 Task: Create a section Burnout Blitz and in the section, add a milestone Business Intelligence Implementation in the project TrainForge.
Action: Mouse moved to (51, 396)
Screenshot: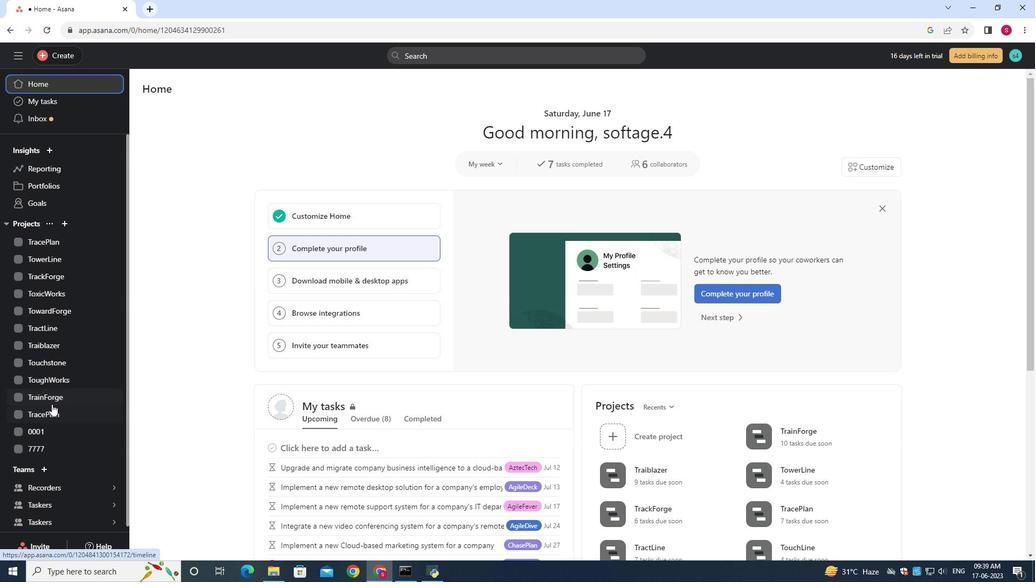 
Action: Mouse pressed left at (51, 396)
Screenshot: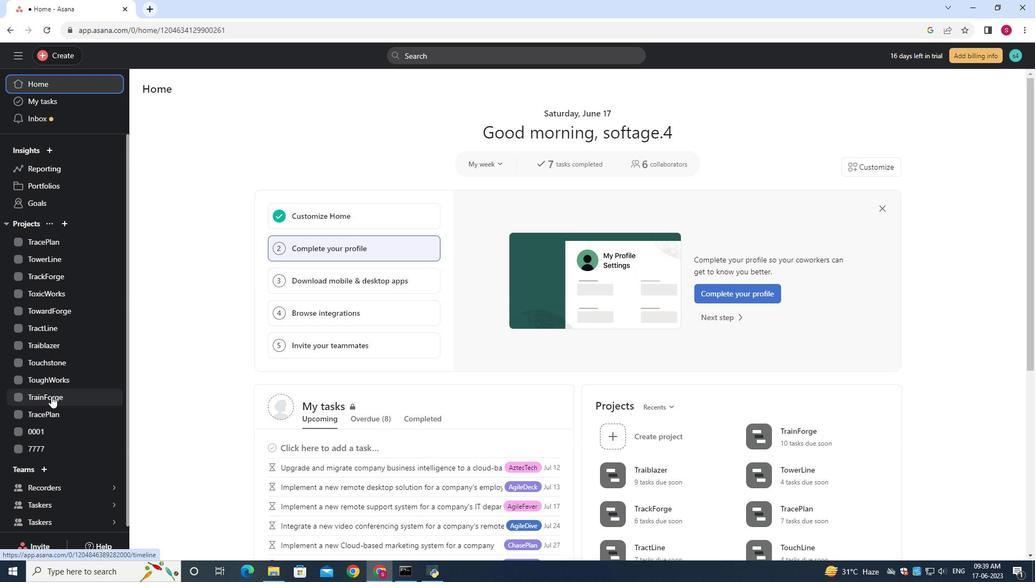 
Action: Mouse moved to (189, 134)
Screenshot: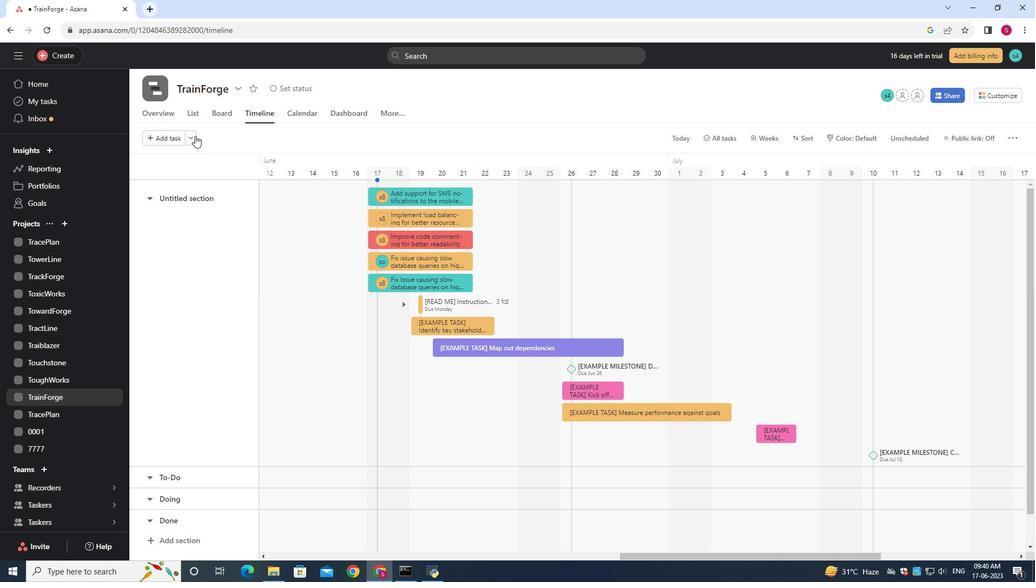 
Action: Mouse pressed left at (189, 134)
Screenshot: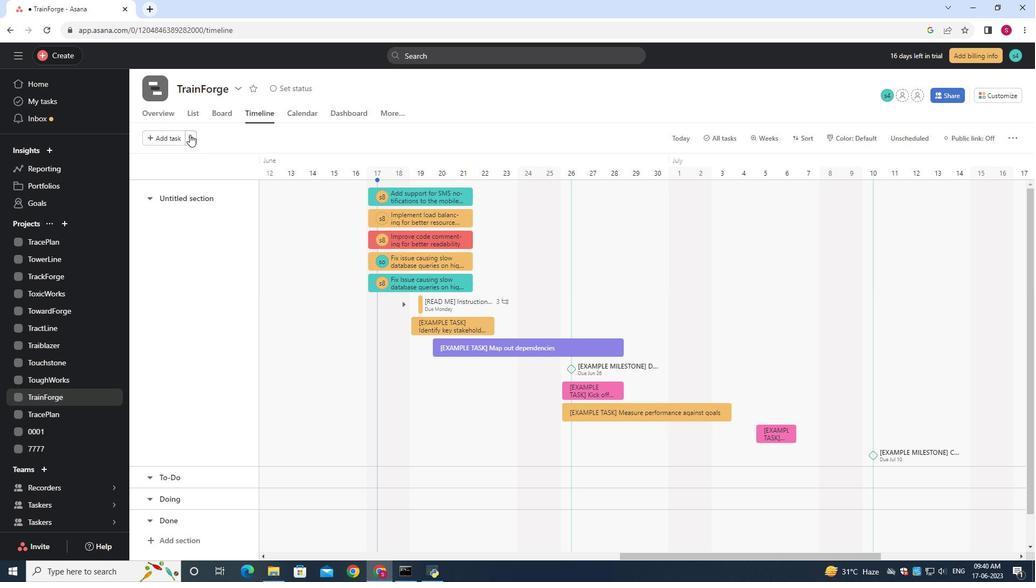 
Action: Mouse moved to (195, 157)
Screenshot: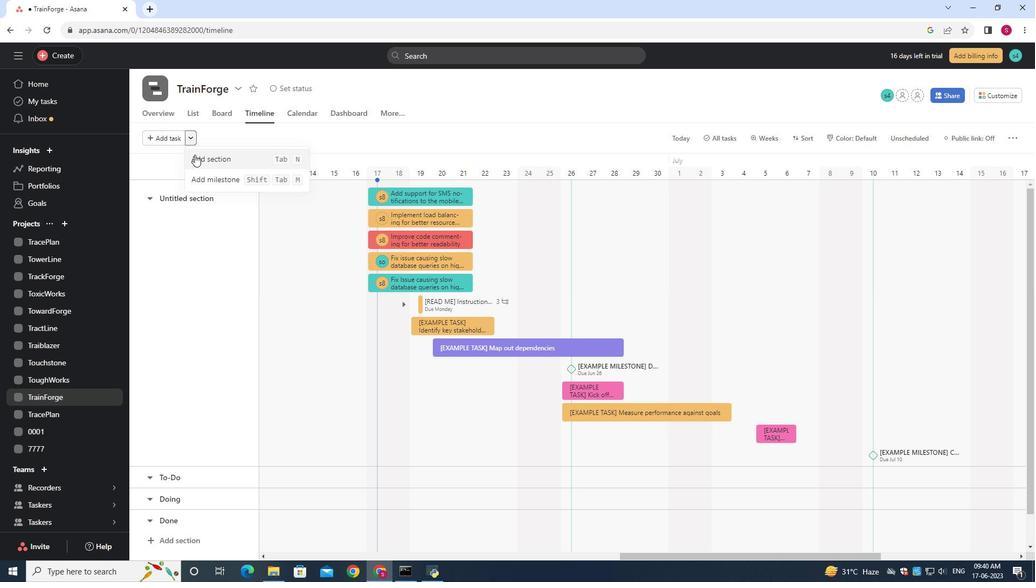 
Action: Mouse pressed left at (195, 157)
Screenshot: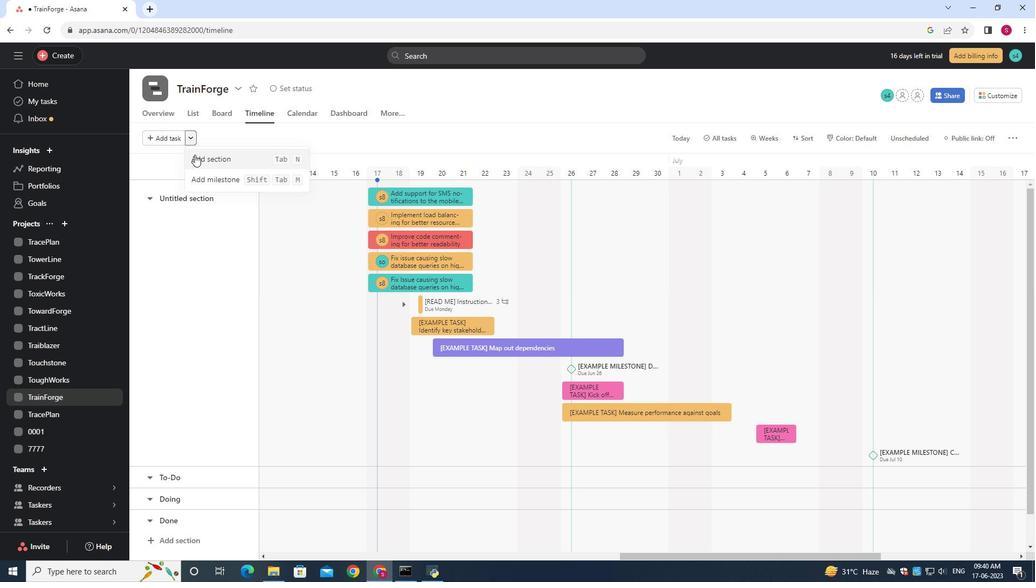 
Action: Key pressed <Key.shift>Burnout<Key.space><Key.shift><Key.shift><Key.shift><Key.shift><Key.shift><Key.shift><Key.shift><Key.shift><Key.shift><Key.shift><Key.shift><Key.shift>Blitz
Screenshot: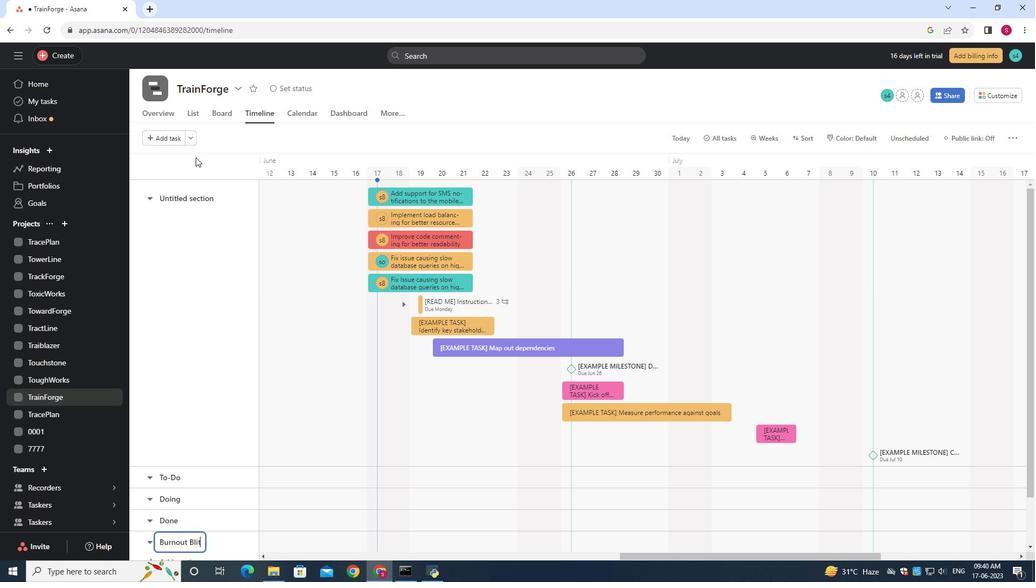 
Action: Mouse moved to (350, 229)
Screenshot: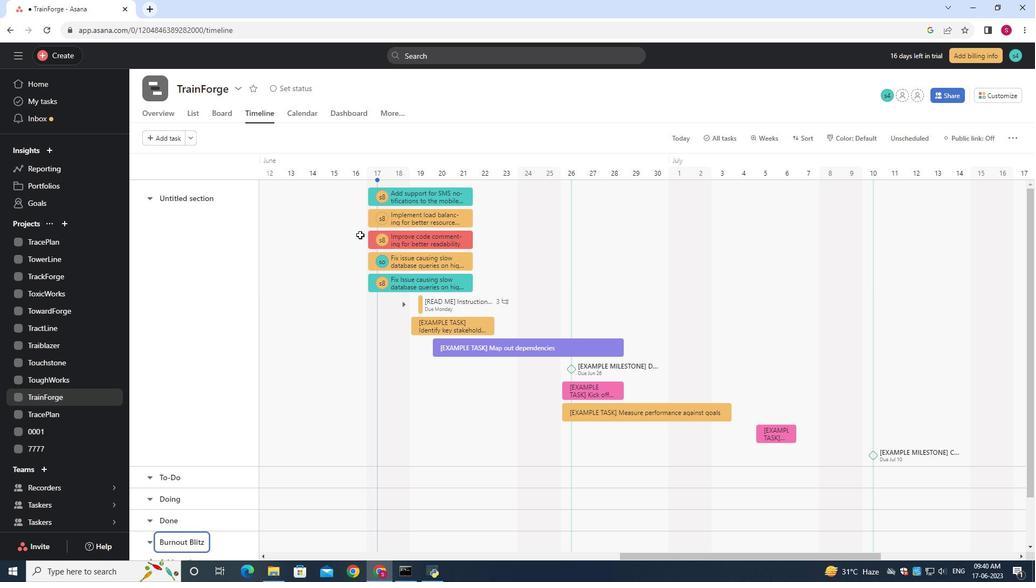 
Action: Mouse scrolled (350, 228) with delta (0, 0)
Screenshot: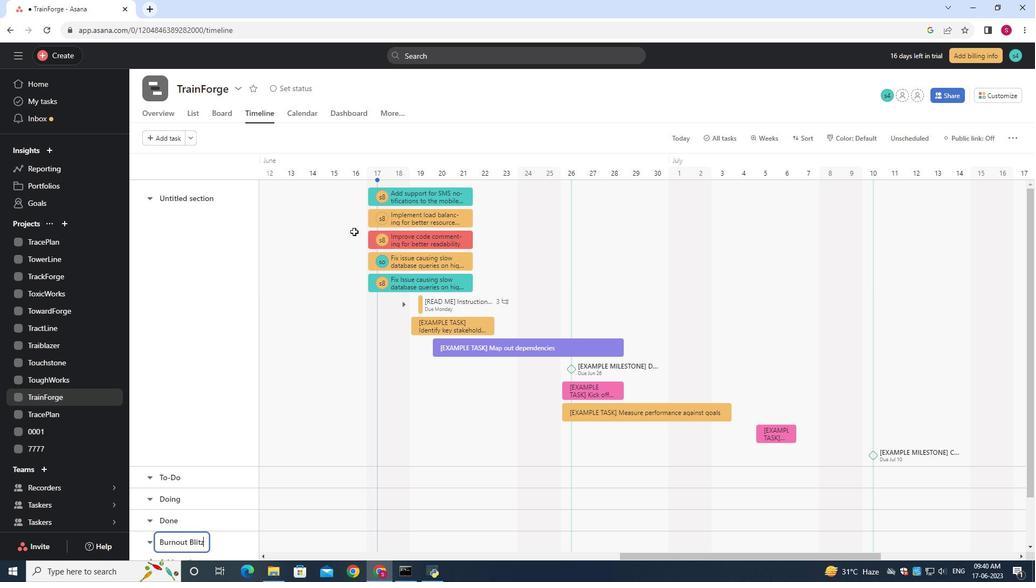 
Action: Mouse scrolled (350, 228) with delta (0, 0)
Screenshot: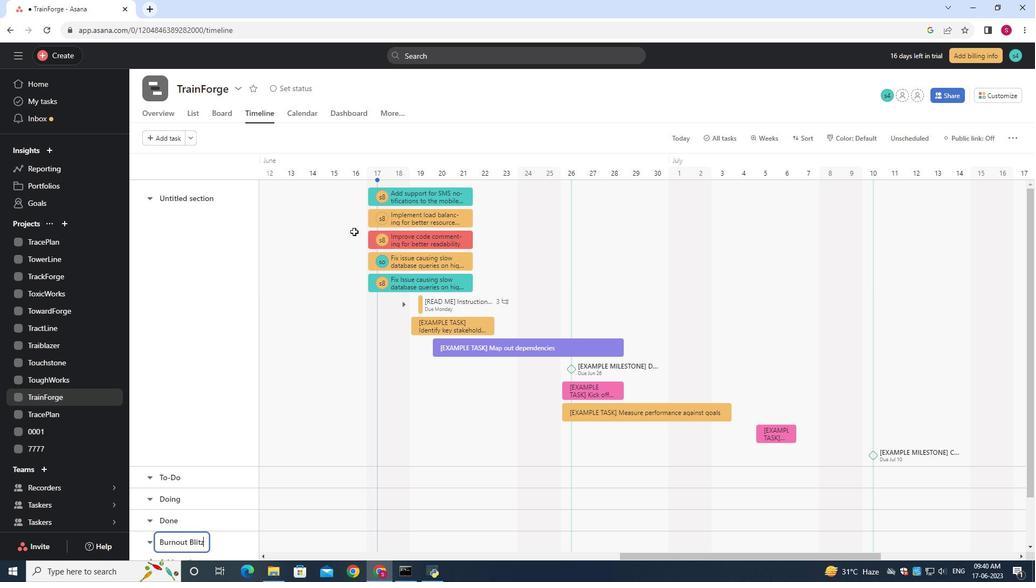 
Action: Mouse scrolled (350, 228) with delta (0, 0)
Screenshot: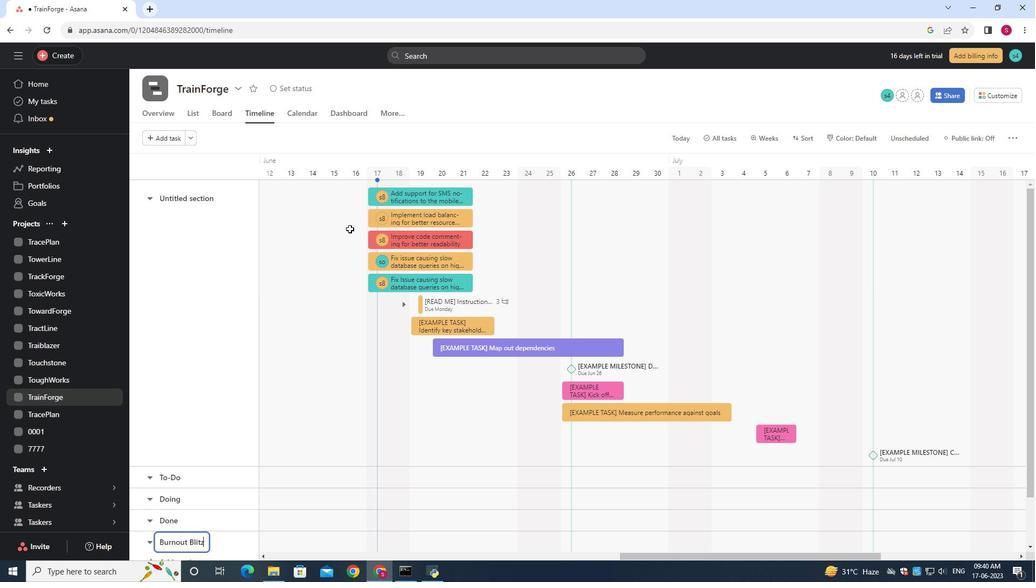 
Action: Mouse moved to (295, 488)
Screenshot: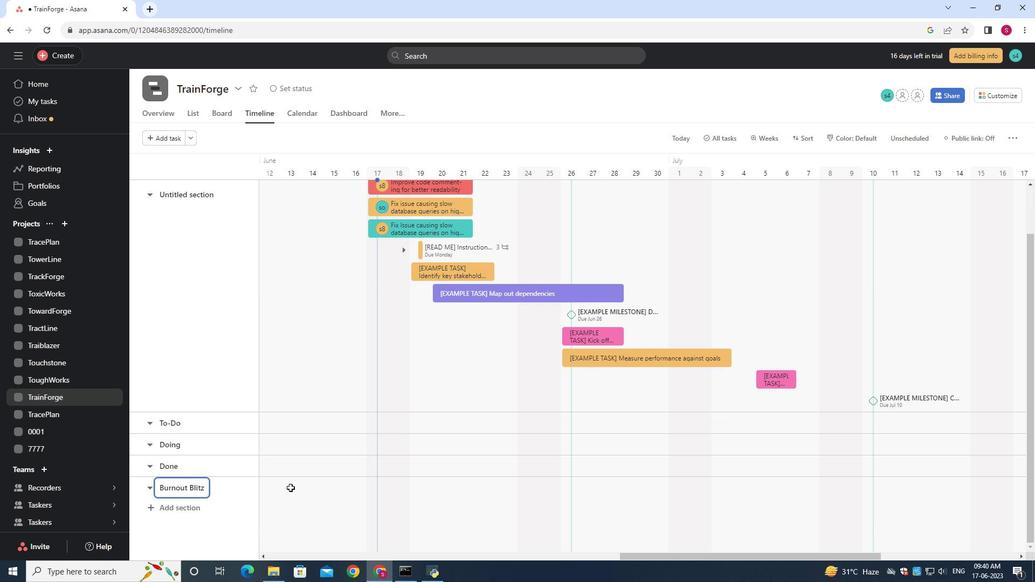 
Action: Mouse pressed left at (295, 488)
Screenshot: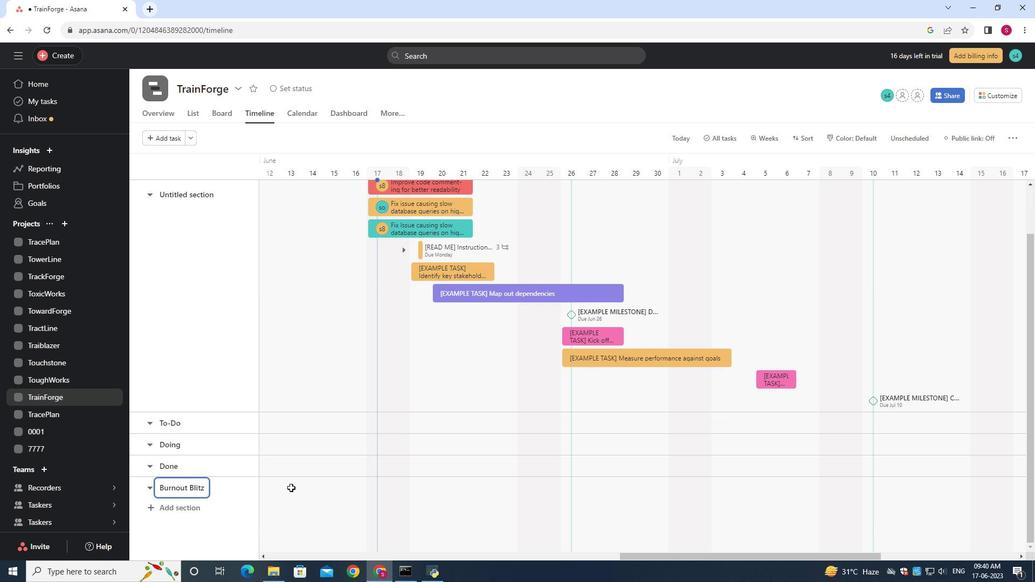 
Action: Key pressed <Key.shift>Business<Key.space><Key.shift>Intelligence<Key.space><Key.shift>Implementation
Screenshot: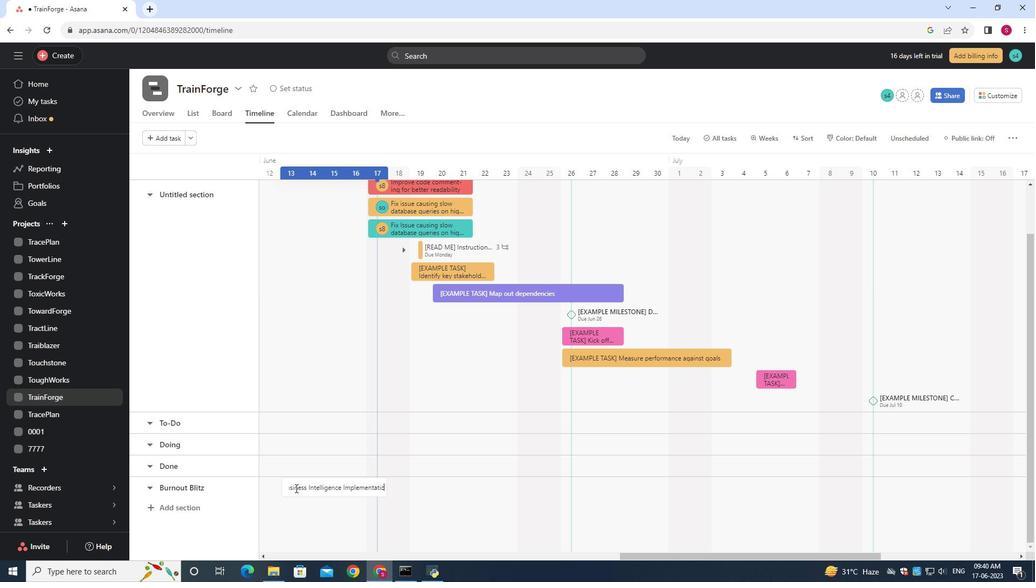 
Action: Mouse moved to (340, 493)
Screenshot: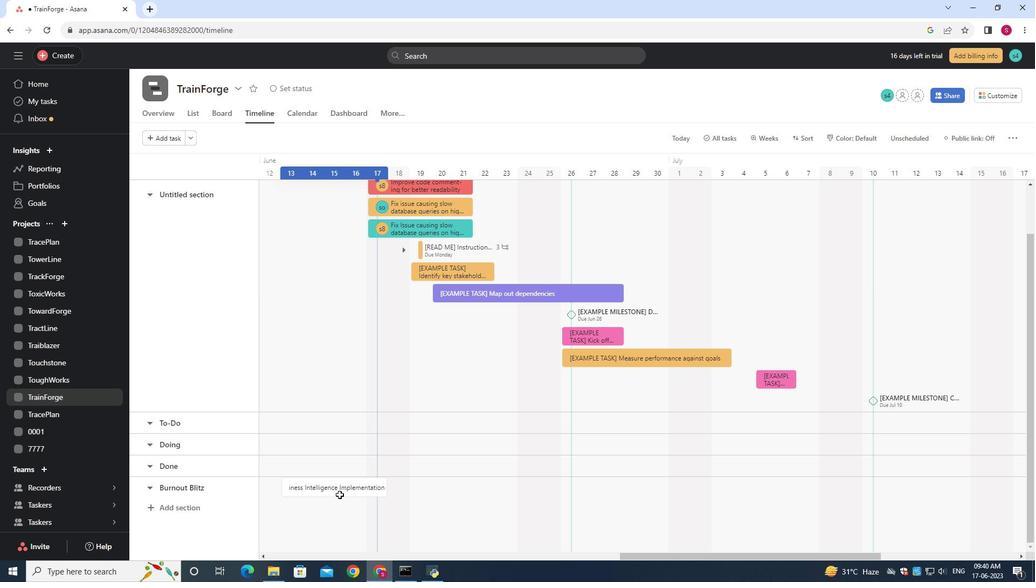 
Action: Mouse pressed right at (340, 493)
Screenshot: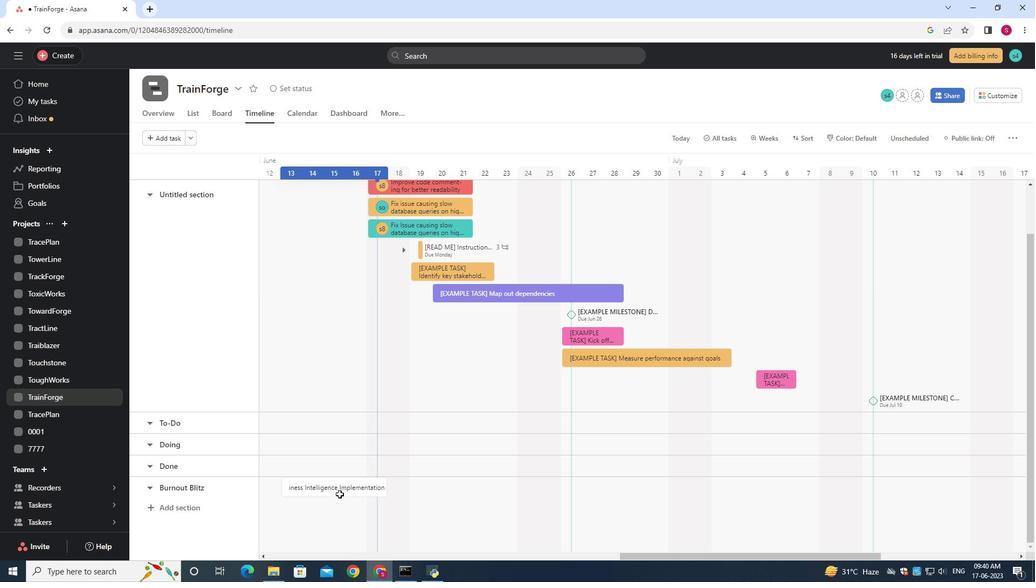 
Action: Mouse moved to (385, 440)
Screenshot: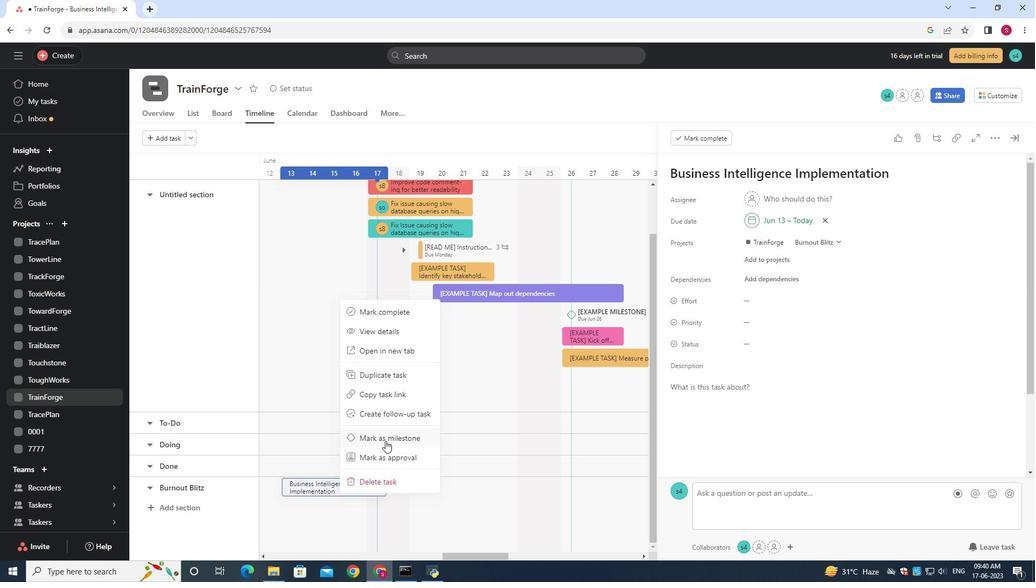 
Action: Mouse pressed left at (385, 440)
Screenshot: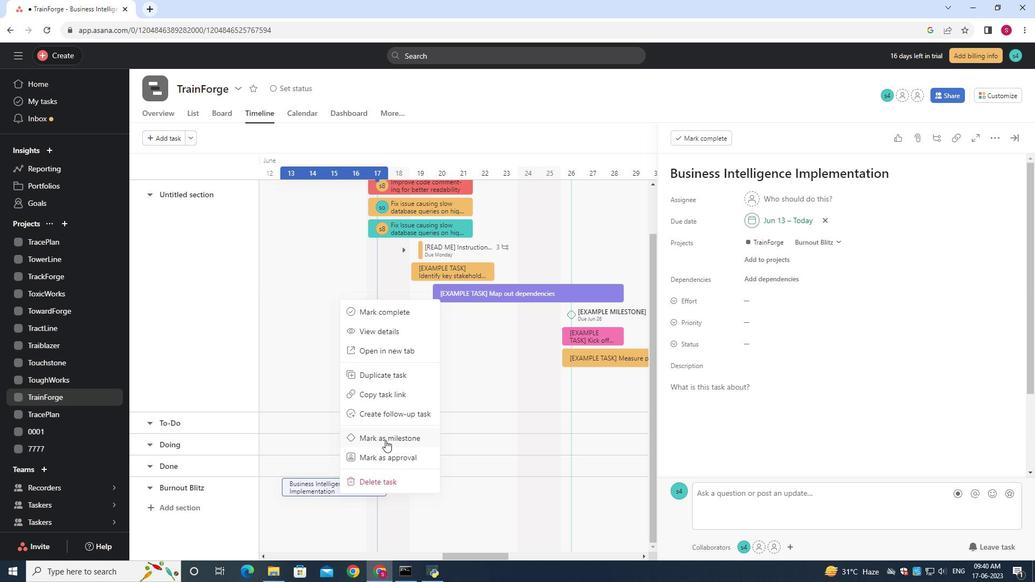 
Action: Mouse moved to (518, 487)
Screenshot: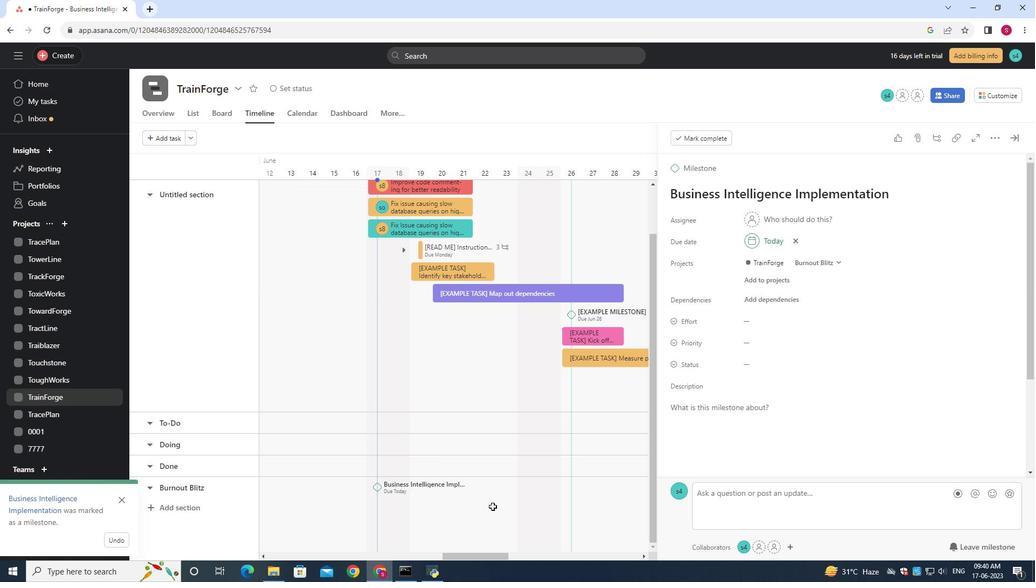
